 Task: Sort the products in the category "Jams & Jellies" by price (lowest first).
Action: Mouse moved to (633, 237)
Screenshot: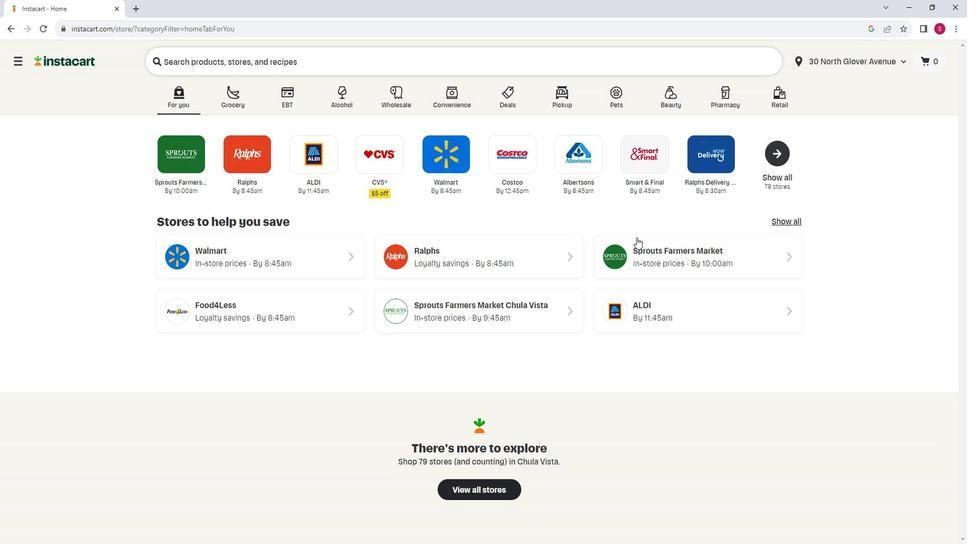 
Action: Mouse pressed left at (633, 237)
Screenshot: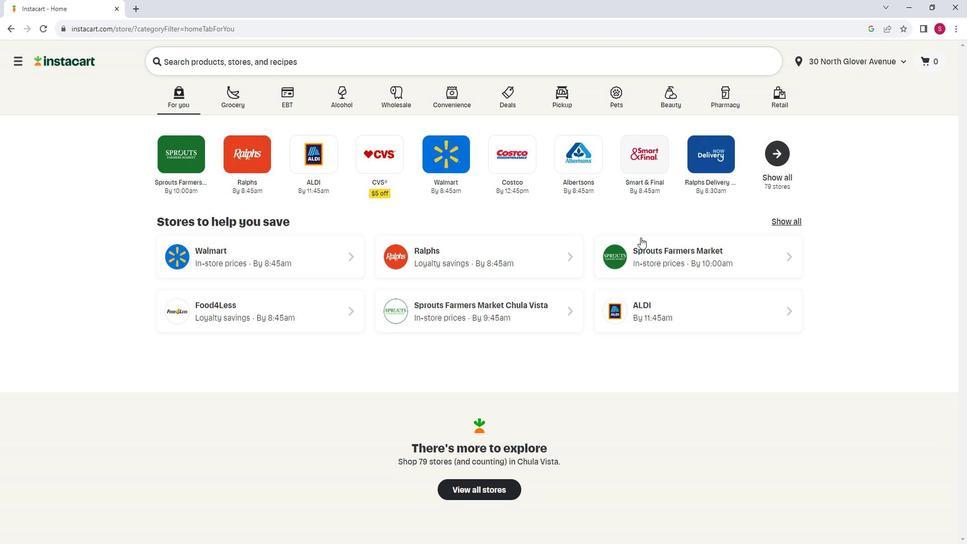 
Action: Mouse moved to (72, 284)
Screenshot: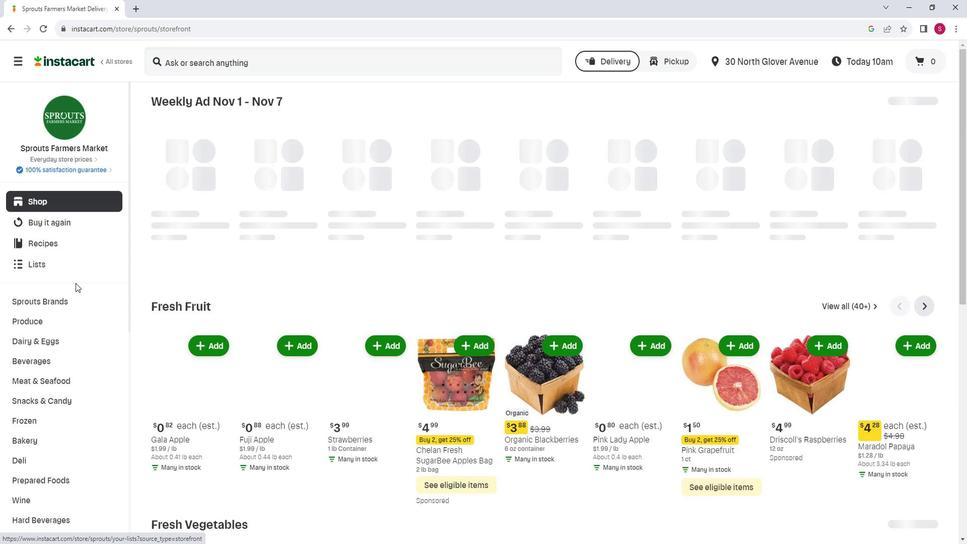 
Action: Mouse scrolled (72, 283) with delta (0, 0)
Screenshot: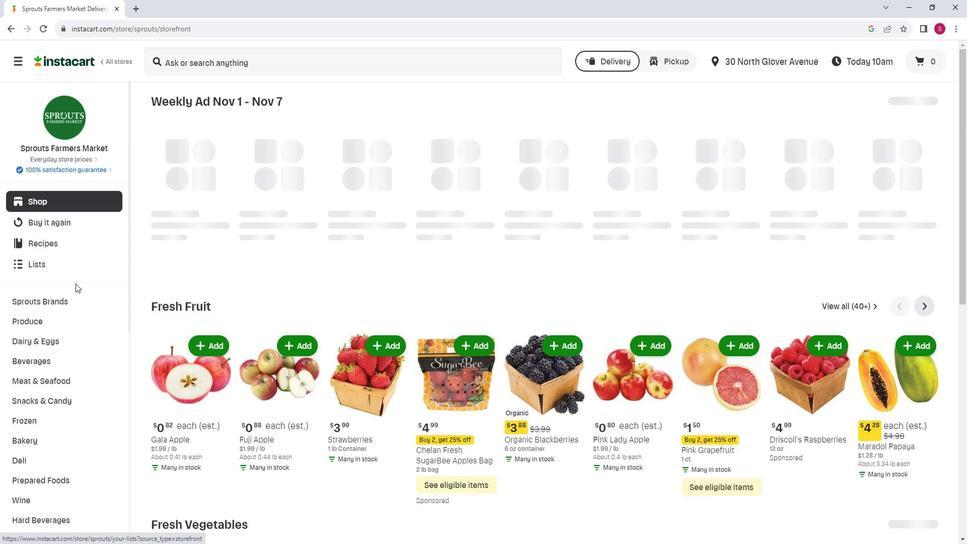 
Action: Mouse moved to (72, 284)
Screenshot: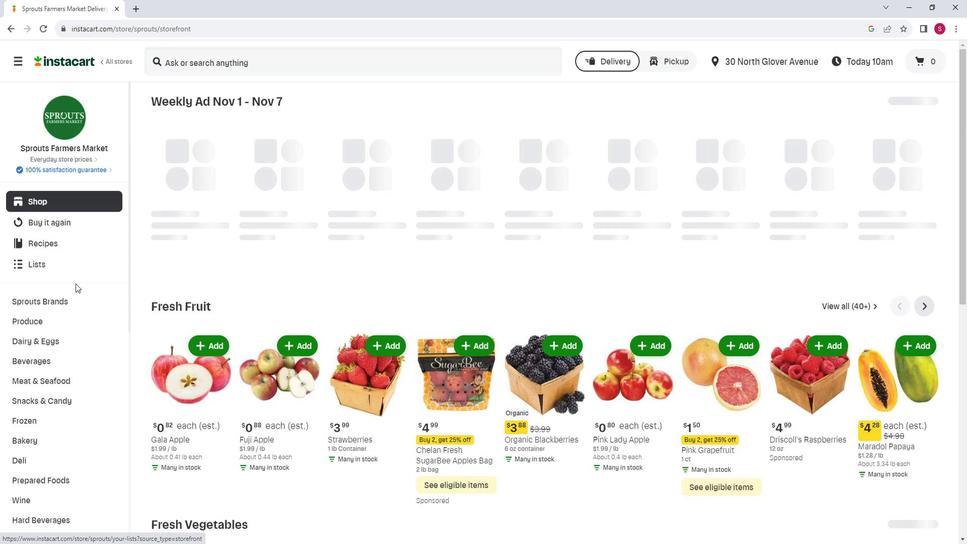 
Action: Mouse scrolled (72, 284) with delta (0, 0)
Screenshot: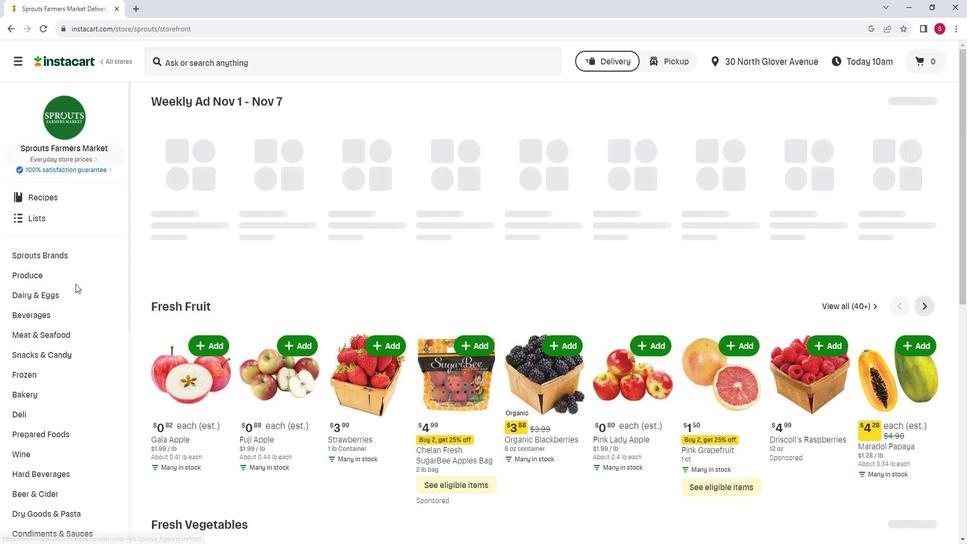 
Action: Mouse moved to (72, 284)
Screenshot: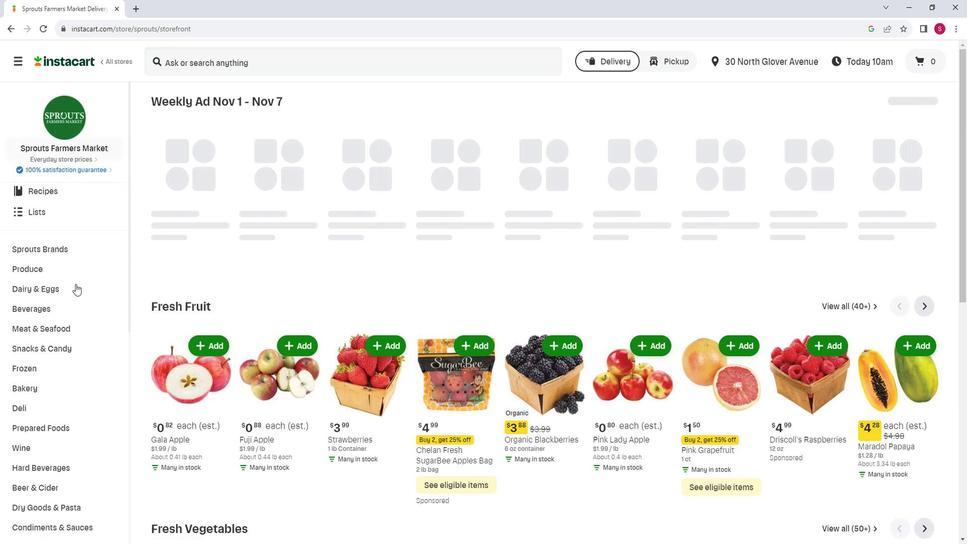 
Action: Mouse scrolled (72, 284) with delta (0, 0)
Screenshot: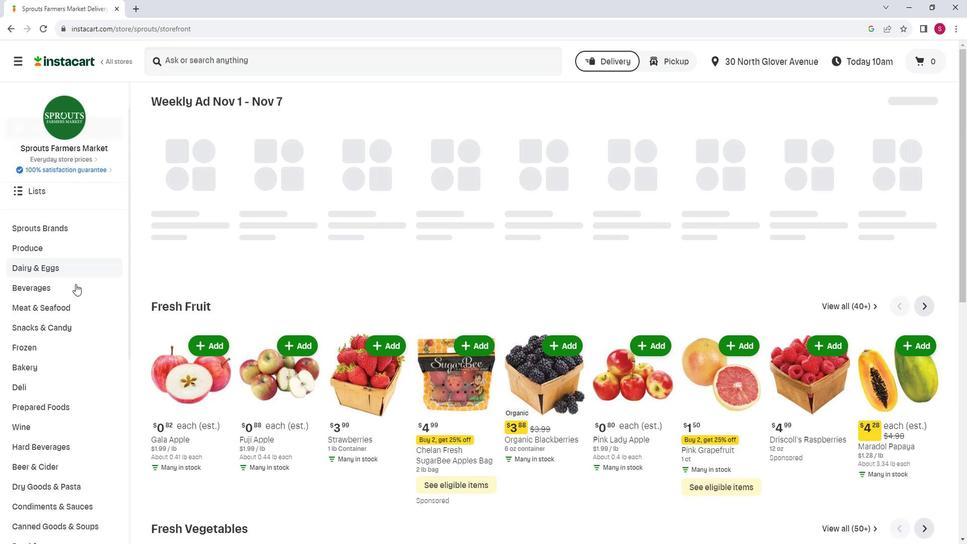 
Action: Mouse moved to (74, 284)
Screenshot: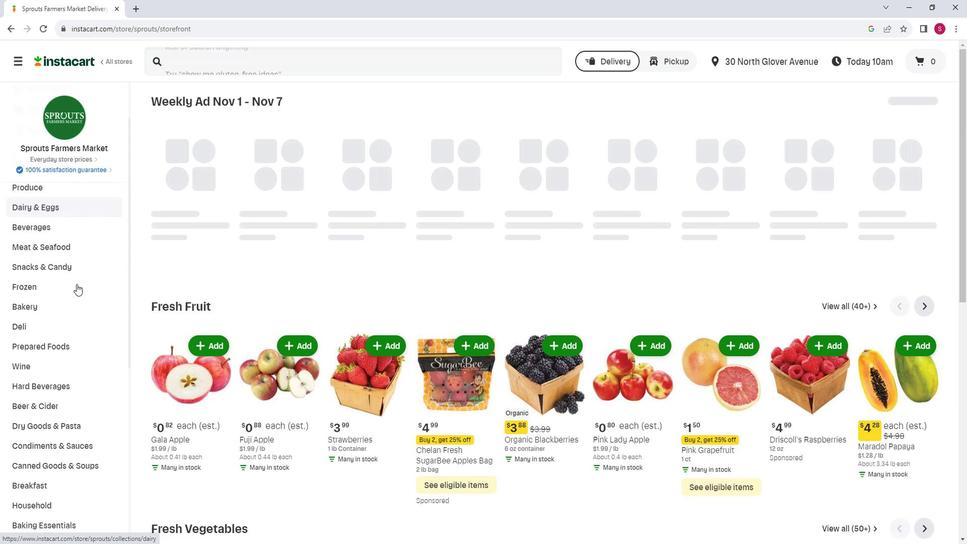 
Action: Mouse scrolled (74, 284) with delta (0, 0)
Screenshot: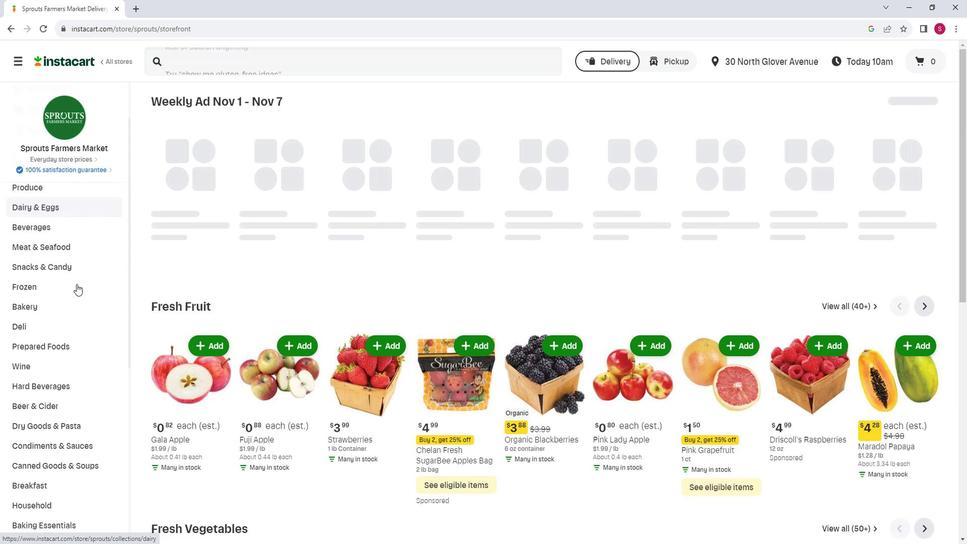 
Action: Mouse moved to (54, 404)
Screenshot: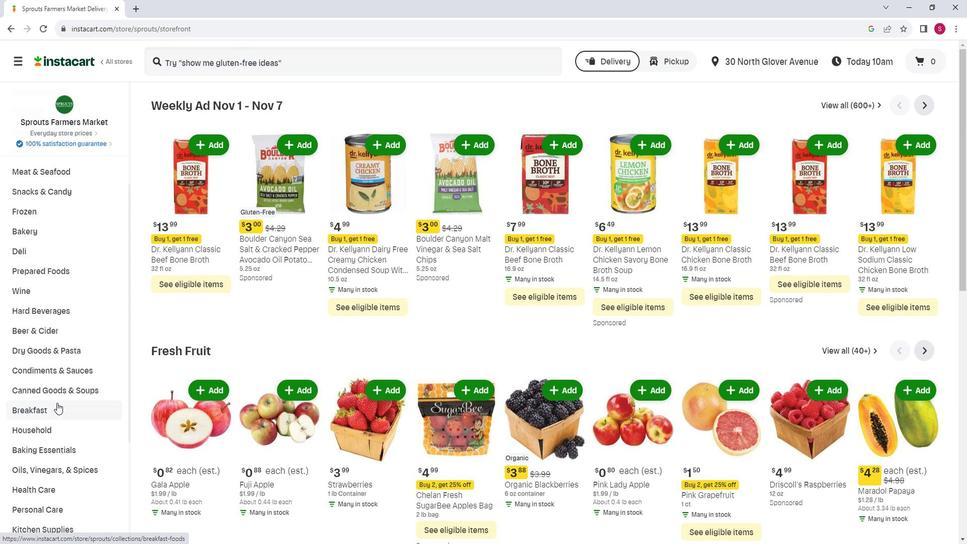 
Action: Mouse pressed left at (54, 404)
Screenshot: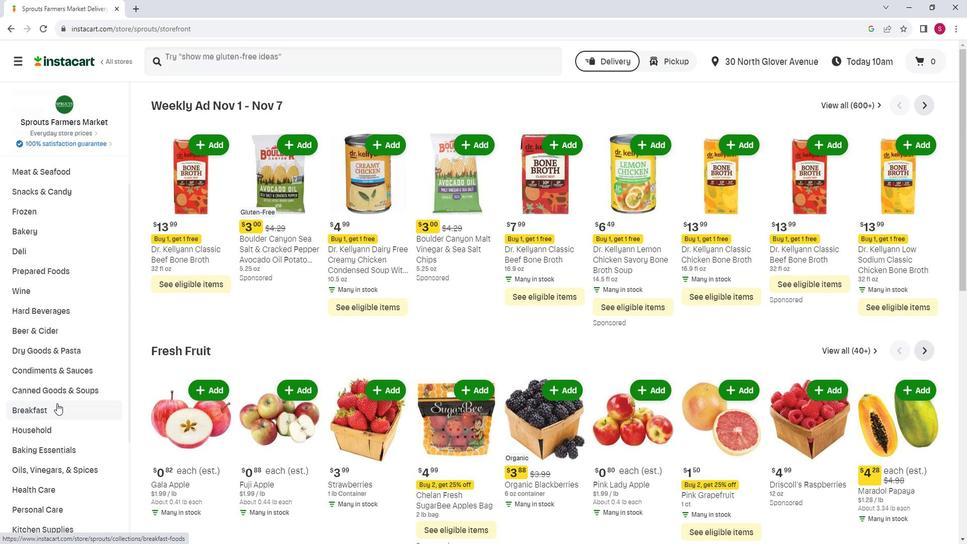 
Action: Mouse moved to (603, 129)
Screenshot: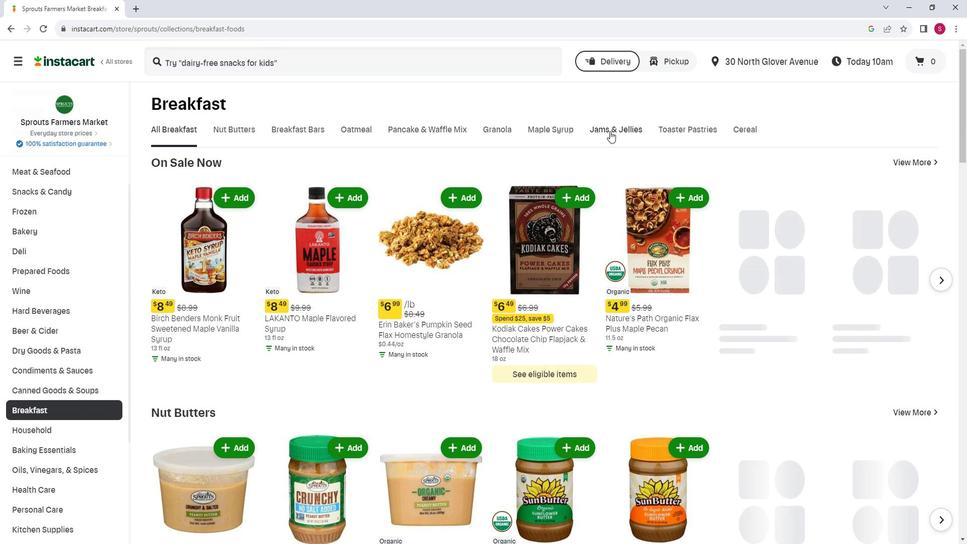 
Action: Mouse pressed left at (603, 129)
Screenshot: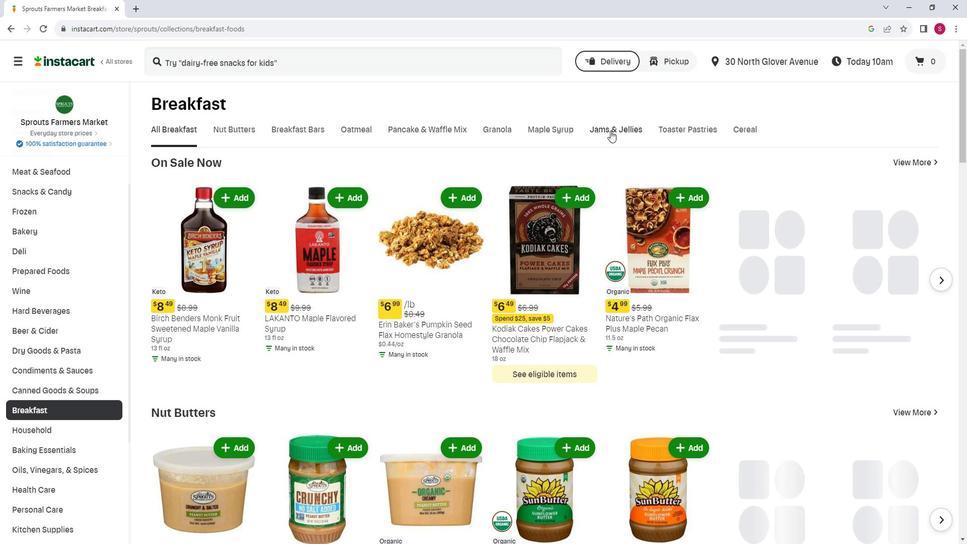 
Action: Mouse moved to (237, 178)
Screenshot: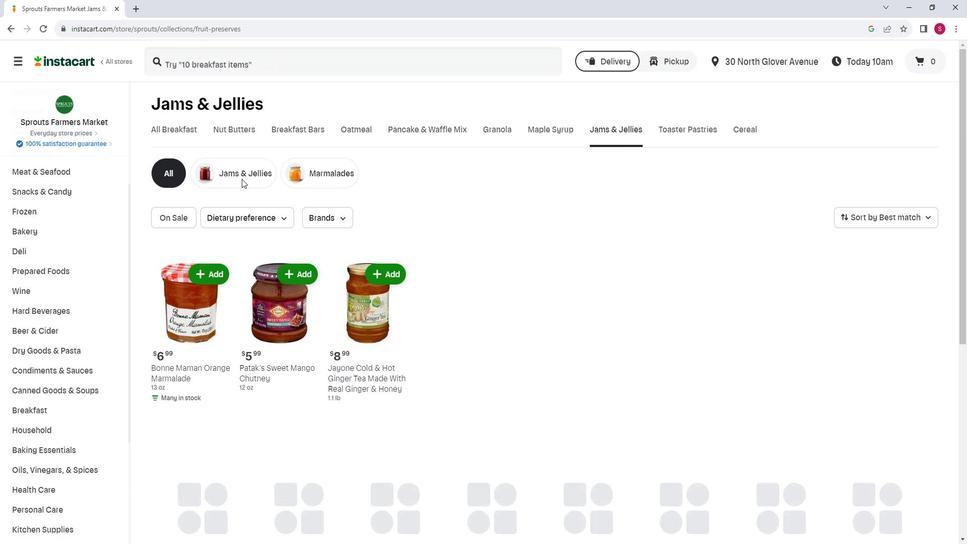
Action: Mouse pressed left at (237, 178)
Screenshot: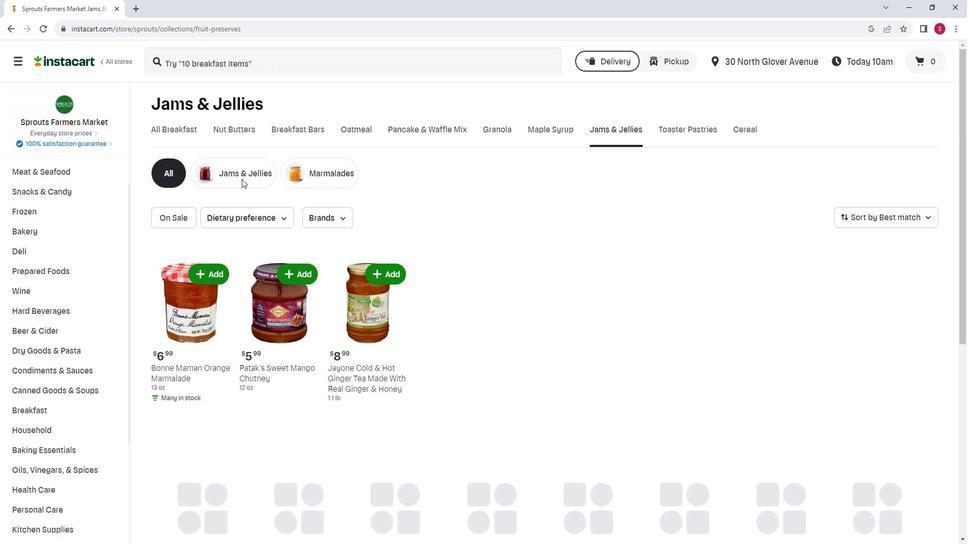 
Action: Mouse moved to (231, 175)
Screenshot: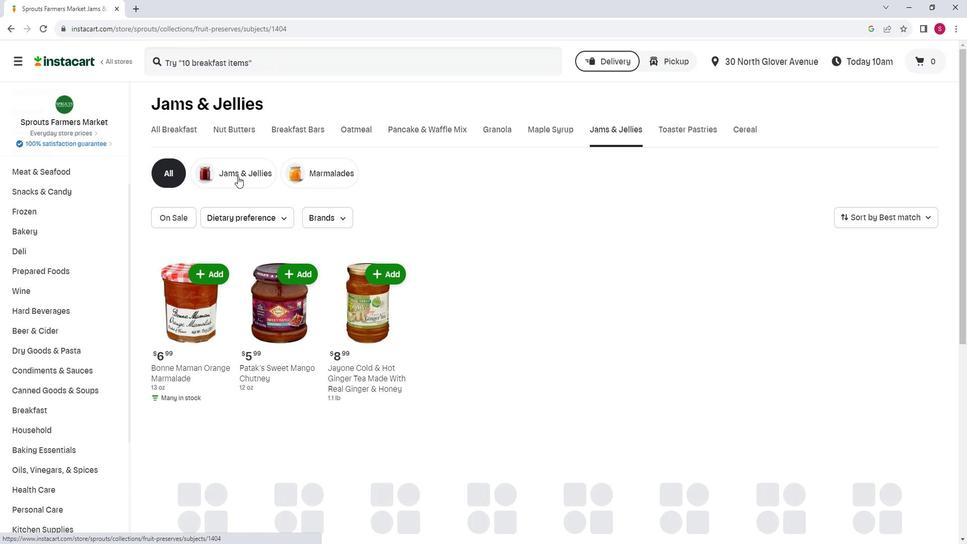 
Action: Mouse pressed left at (231, 175)
Screenshot: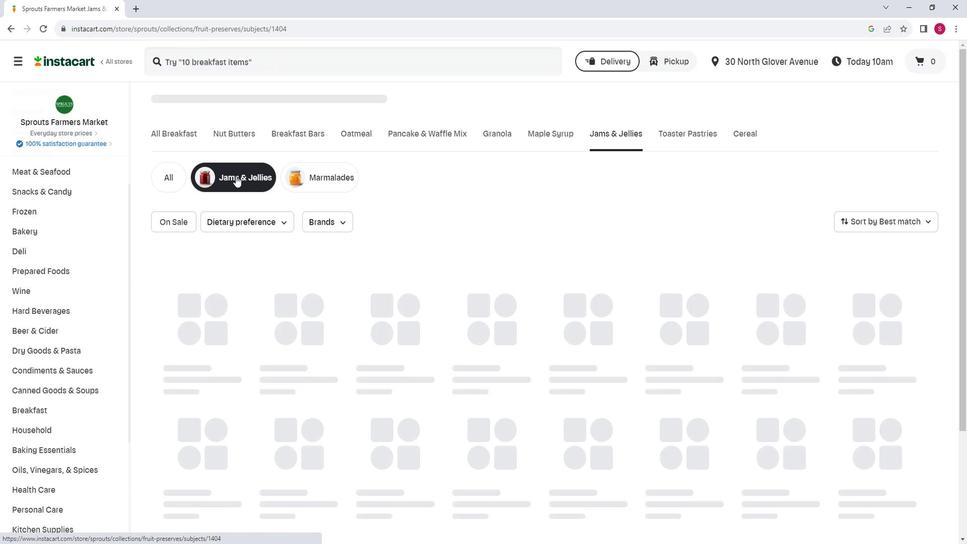 
Action: Mouse moved to (909, 208)
Screenshot: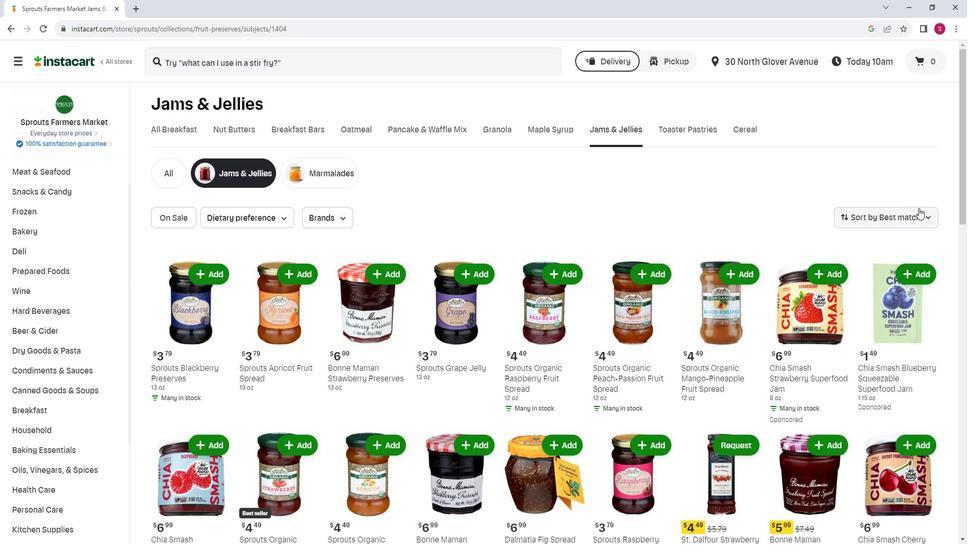 
Action: Mouse pressed left at (909, 208)
Screenshot: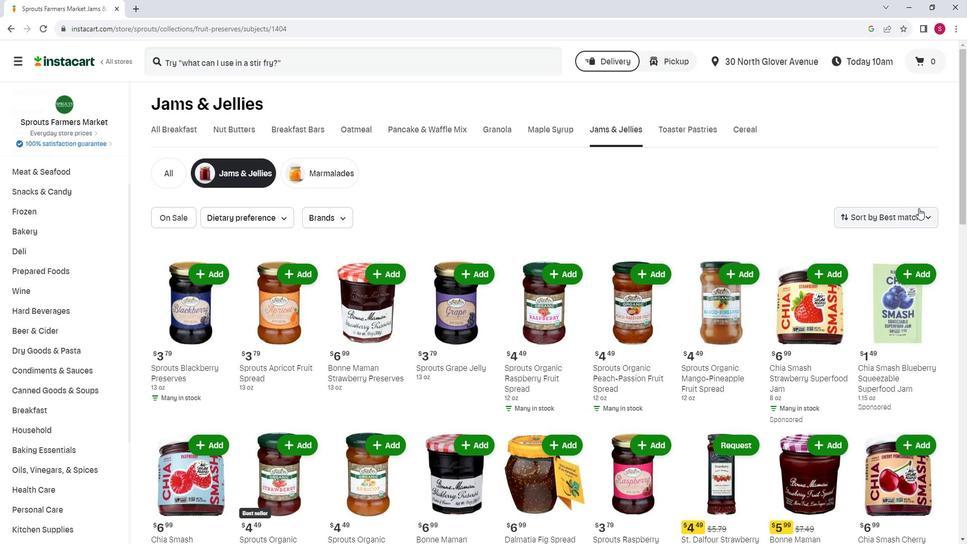 
Action: Mouse moved to (896, 262)
Screenshot: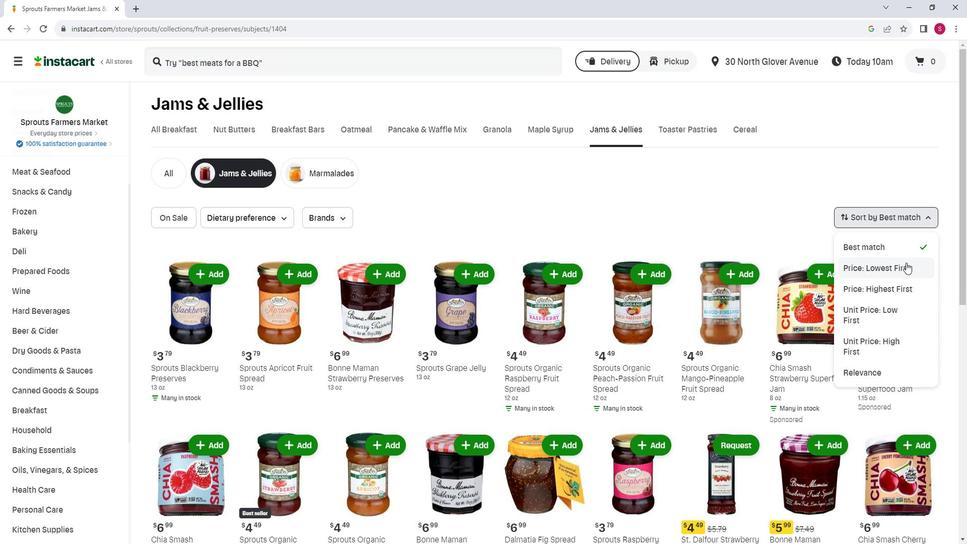 
Action: Mouse pressed left at (896, 262)
Screenshot: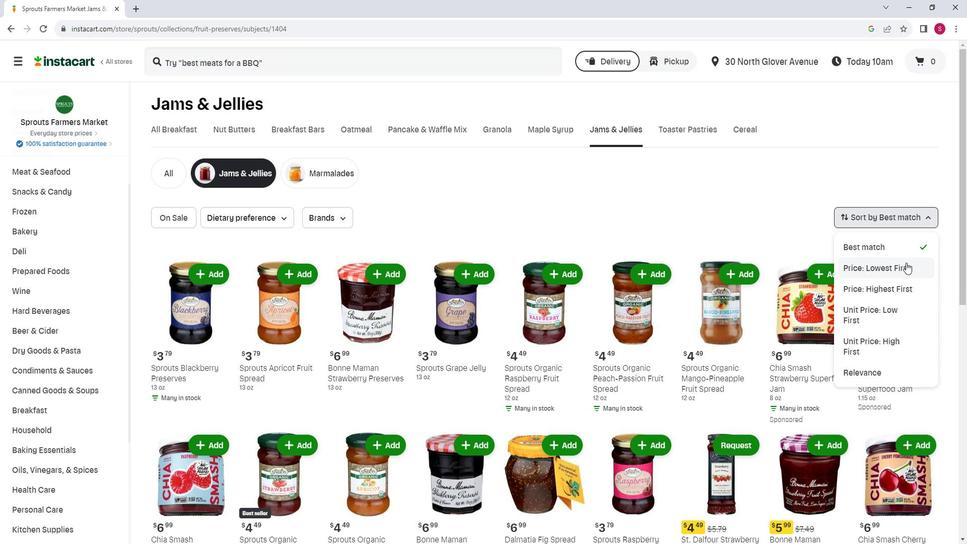 
Action: Mouse moved to (654, 220)
Screenshot: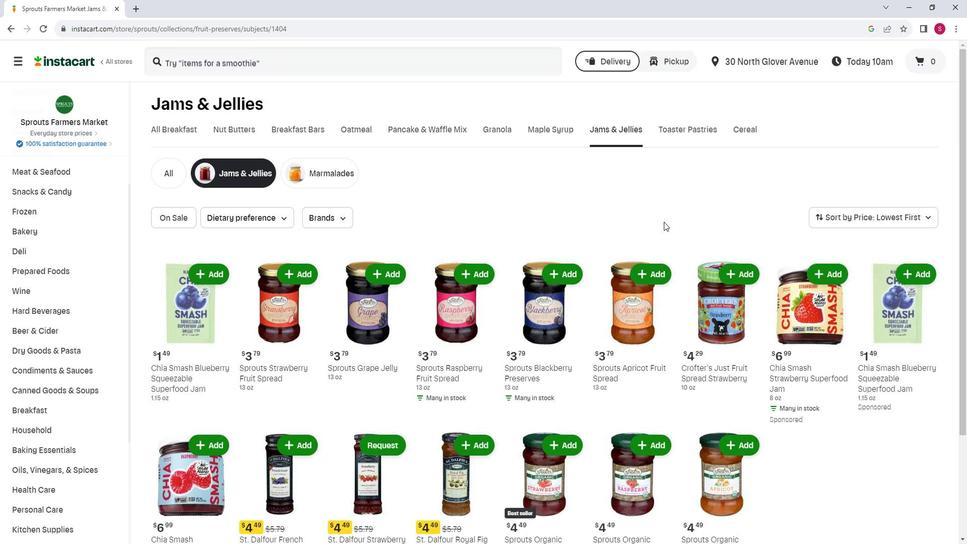 
Action: Mouse scrolled (654, 220) with delta (0, 0)
Screenshot: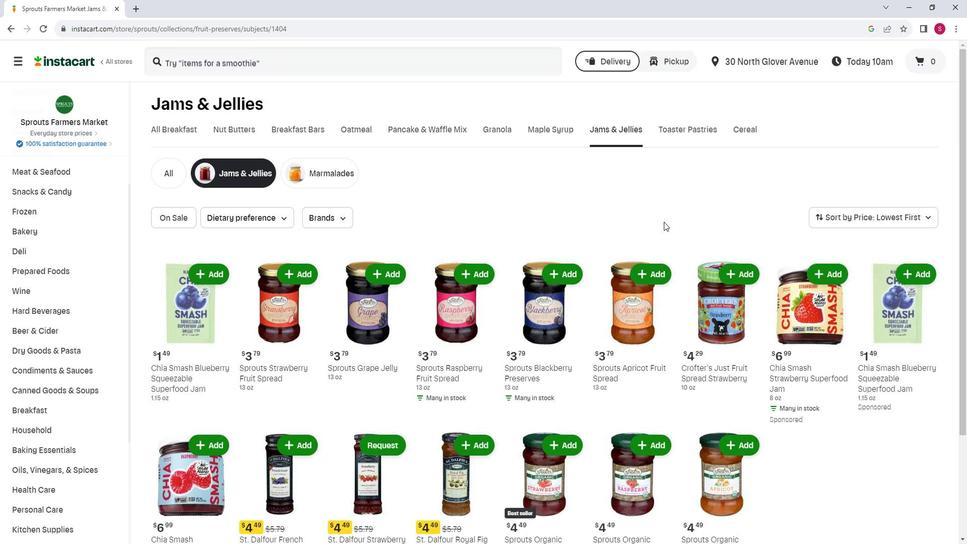 
Action: Mouse moved to (651, 220)
Screenshot: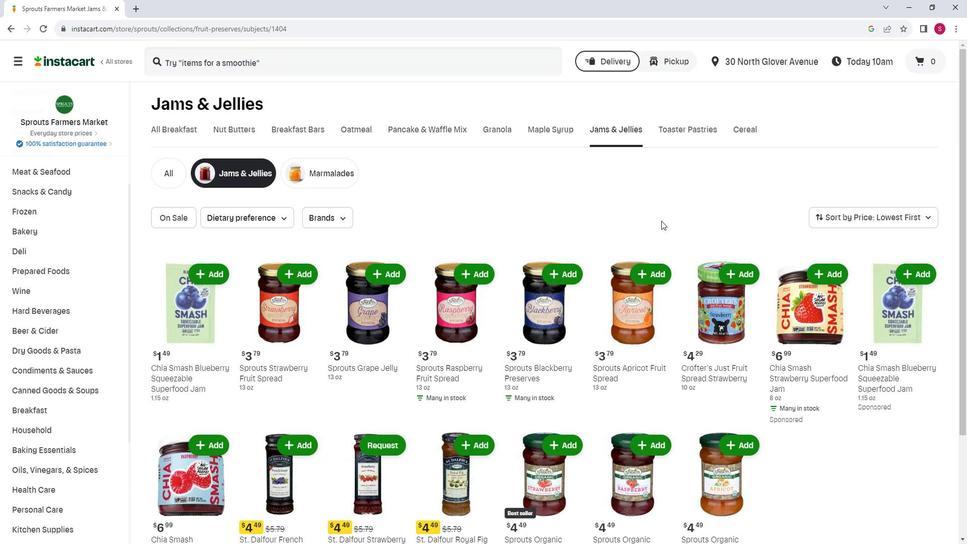 
Action: Mouse scrolled (651, 219) with delta (0, 0)
Screenshot: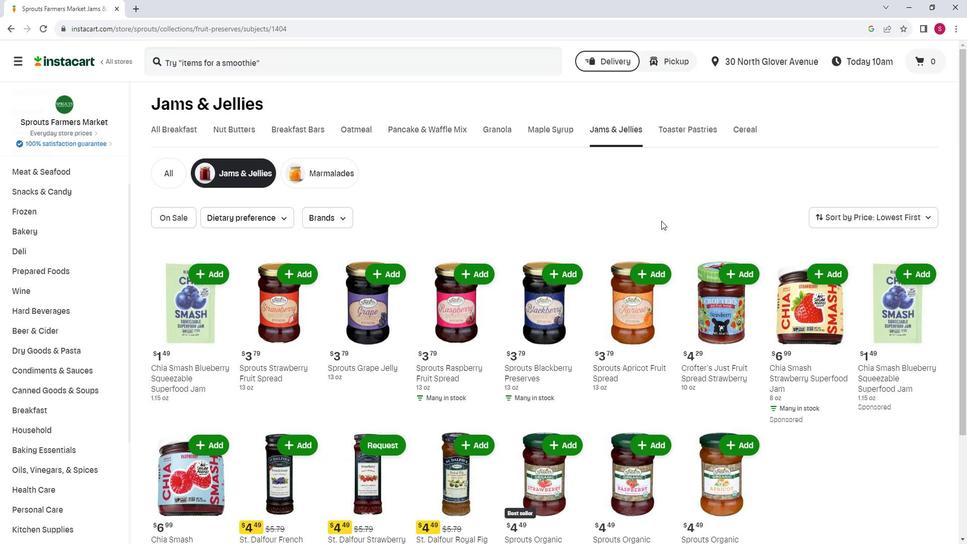 
Action: Mouse scrolled (651, 219) with delta (0, 0)
Screenshot: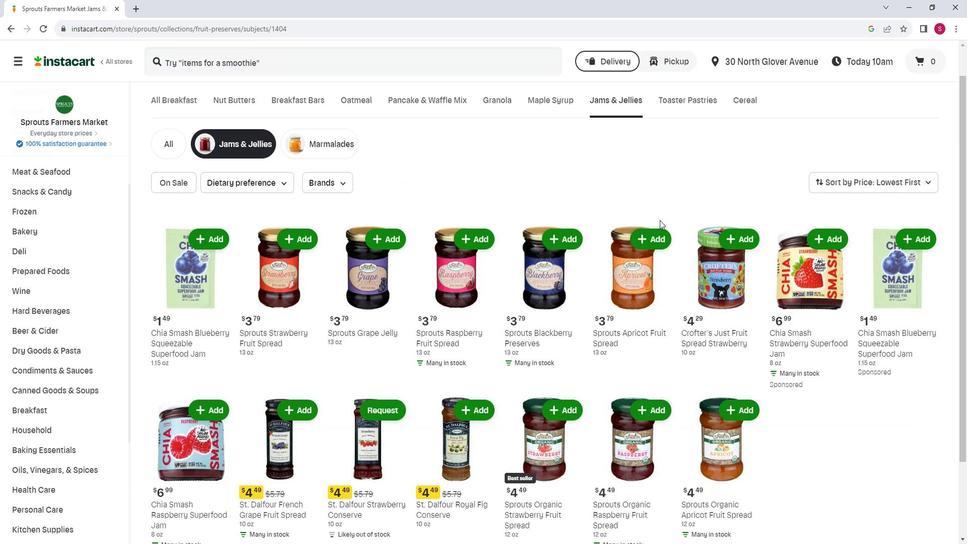 
Action: Mouse scrolled (651, 219) with delta (0, 0)
Screenshot: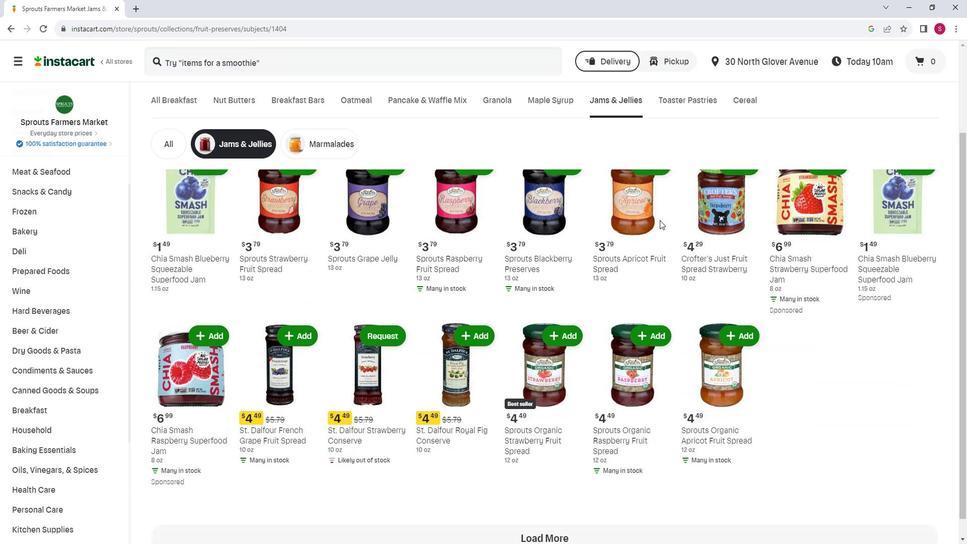 
Action: Mouse scrolled (651, 219) with delta (0, 0)
Screenshot: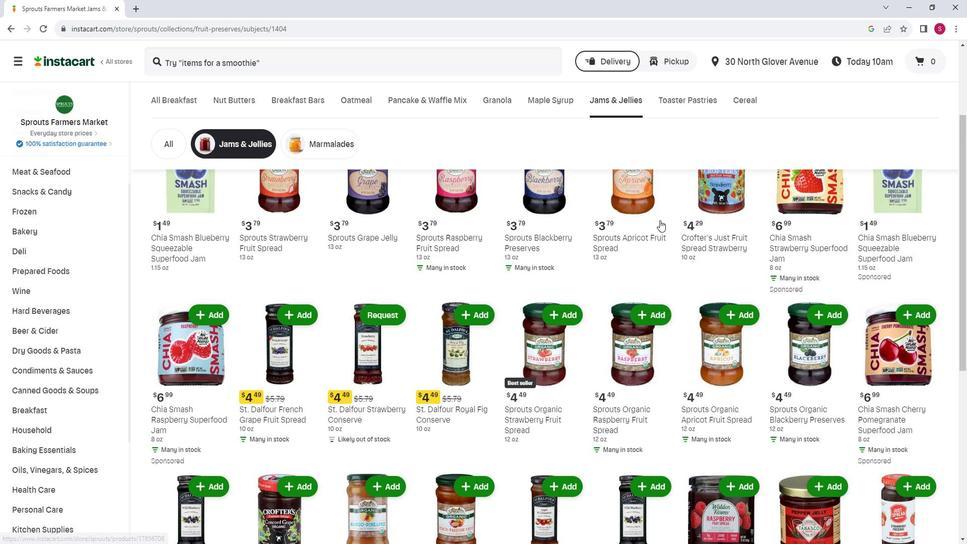 
Action: Mouse scrolled (651, 219) with delta (0, 0)
Screenshot: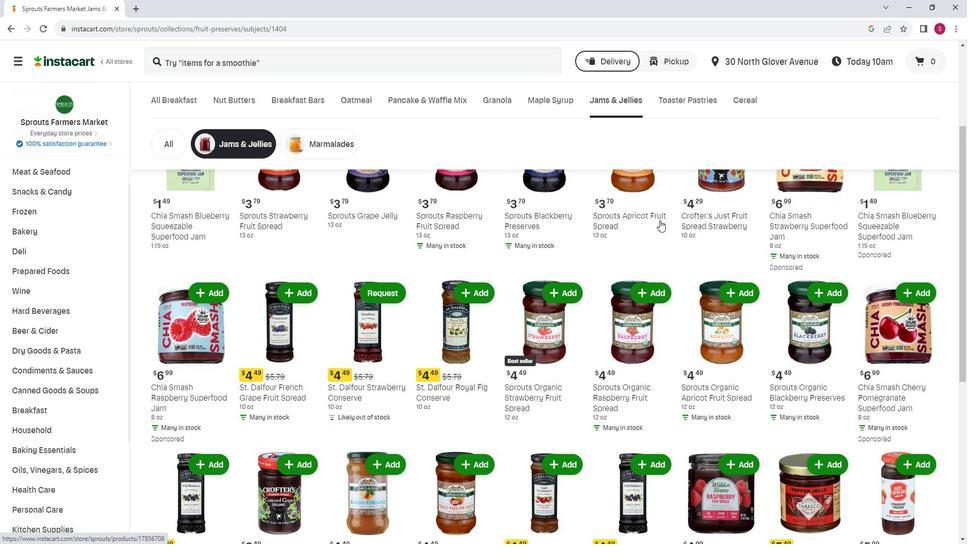 
Action: Mouse scrolled (651, 219) with delta (0, 0)
Screenshot: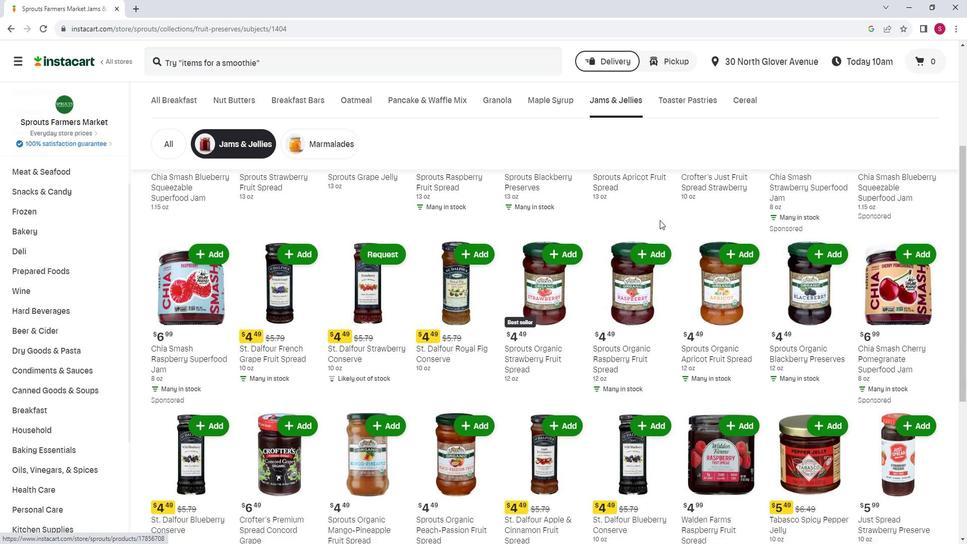 
Action: Mouse scrolled (651, 219) with delta (0, 0)
Screenshot: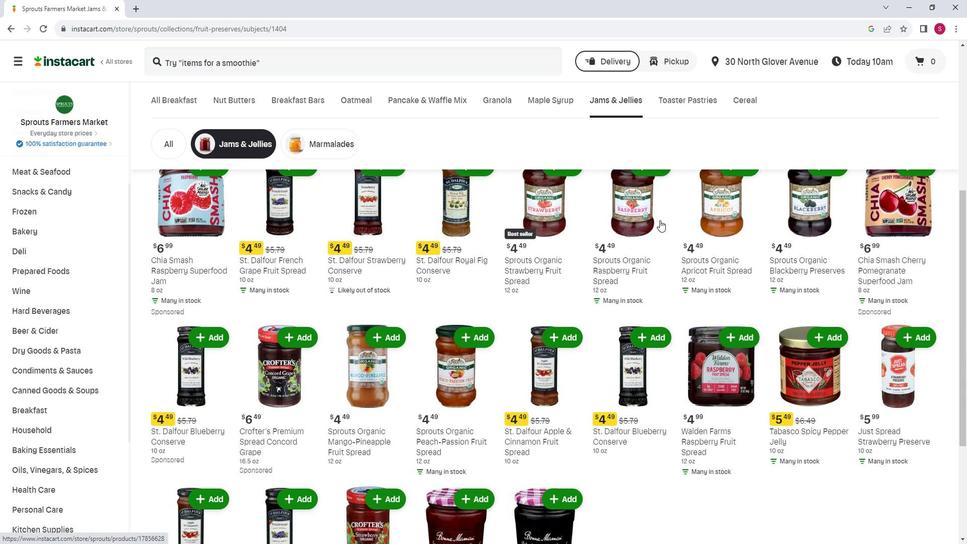 
Action: Mouse scrolled (651, 219) with delta (0, 0)
Screenshot: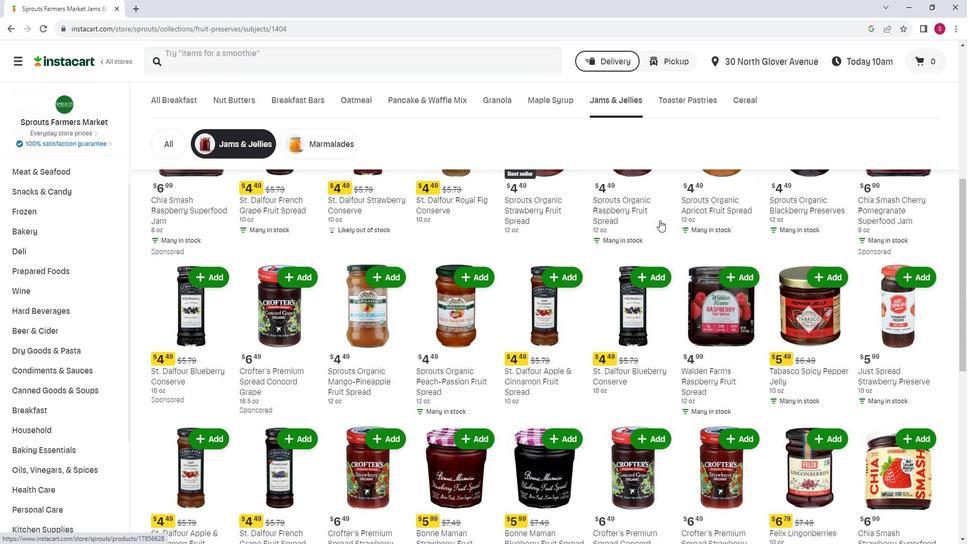 
Action: Mouse scrolled (651, 219) with delta (0, 0)
Screenshot: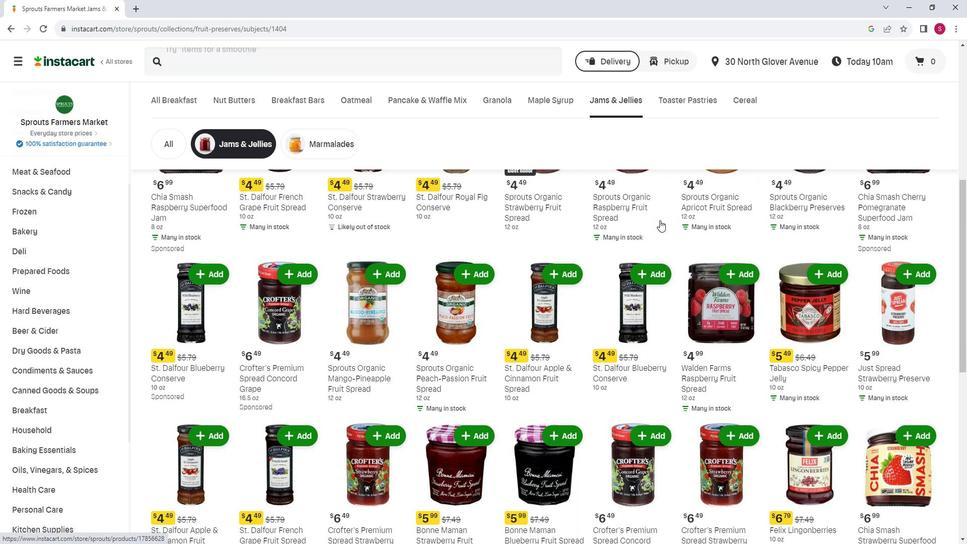 
Action: Mouse scrolled (651, 219) with delta (0, 0)
Screenshot: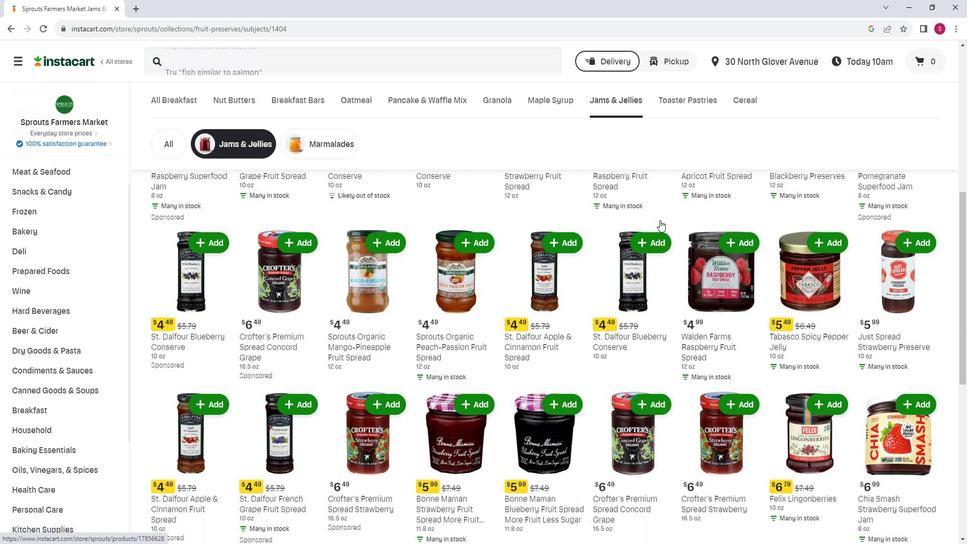 
Action: Mouse scrolled (651, 219) with delta (0, 0)
Screenshot: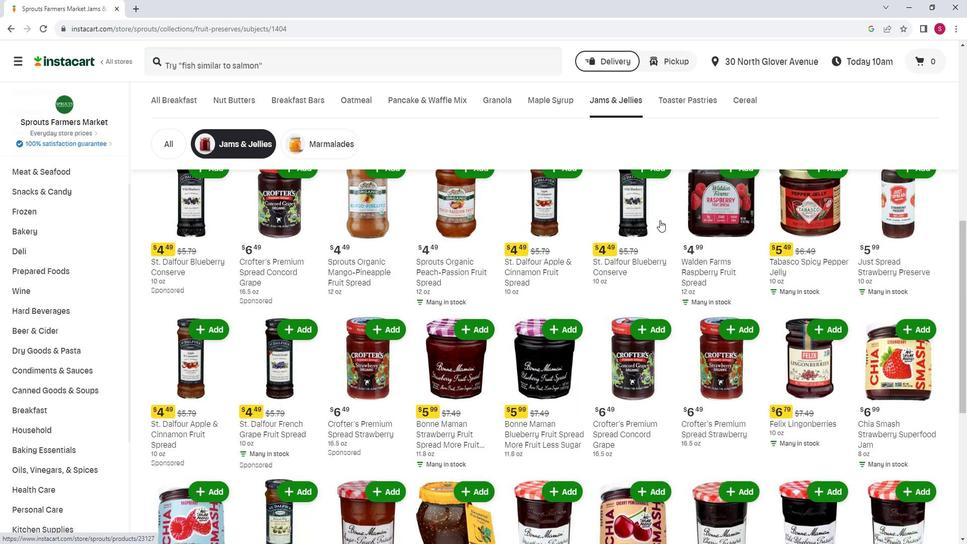 
Action: Mouse scrolled (651, 219) with delta (0, 0)
Screenshot: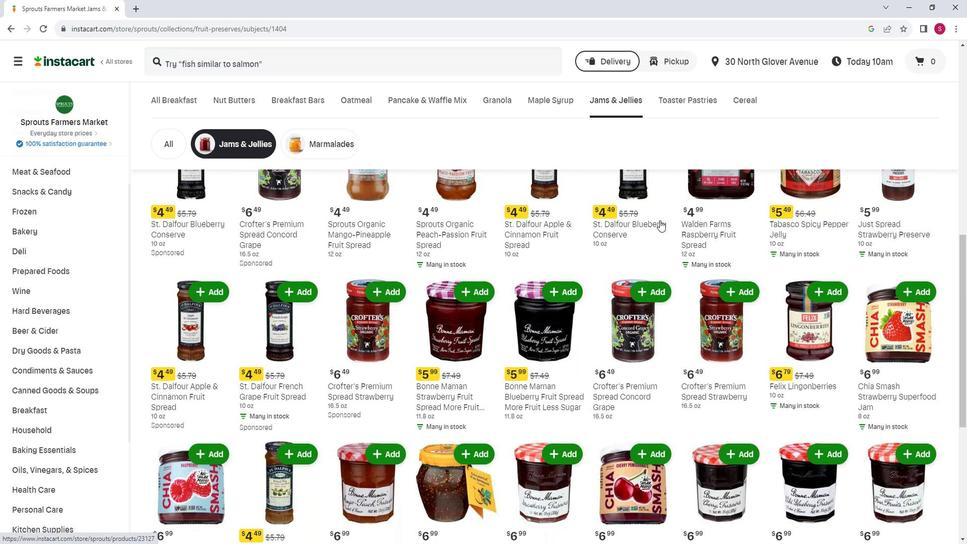 
Action: Mouse scrolled (651, 219) with delta (0, 0)
Screenshot: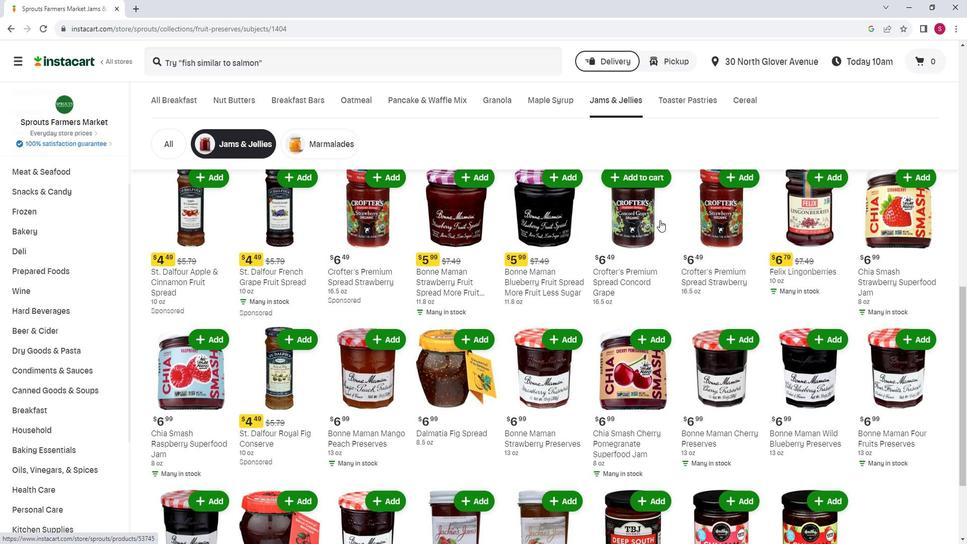 
Action: Mouse scrolled (651, 219) with delta (0, 0)
Screenshot: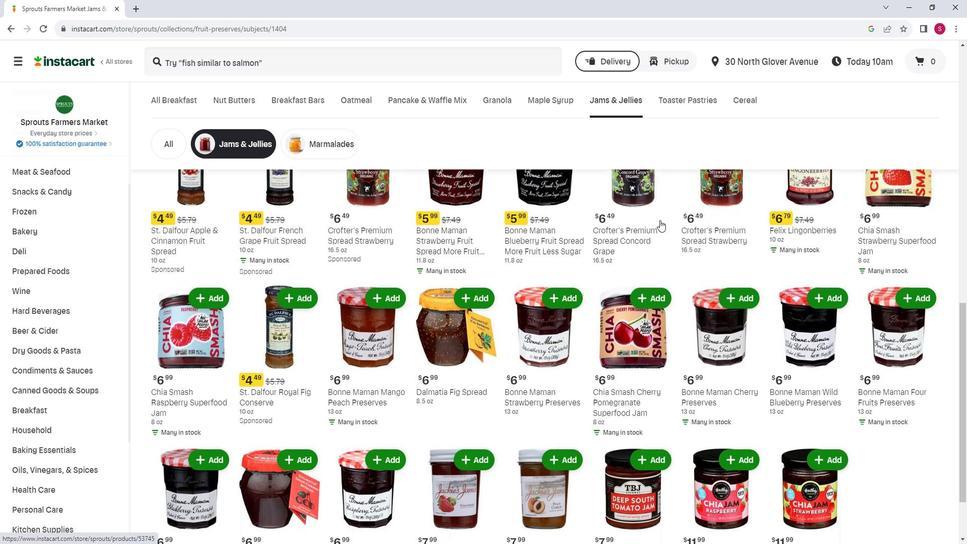 
Action: Mouse scrolled (651, 219) with delta (0, 0)
Screenshot: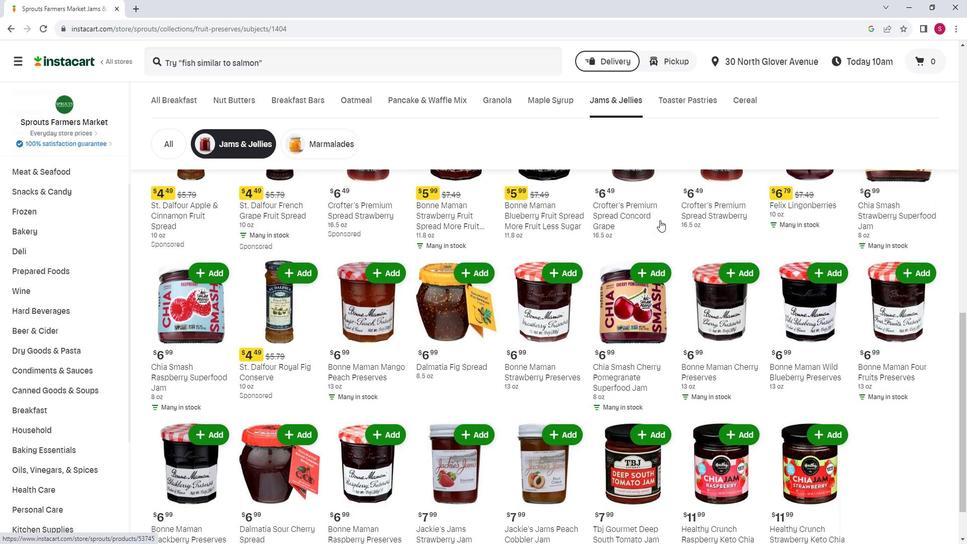 
Action: Mouse scrolled (651, 219) with delta (0, 0)
Screenshot: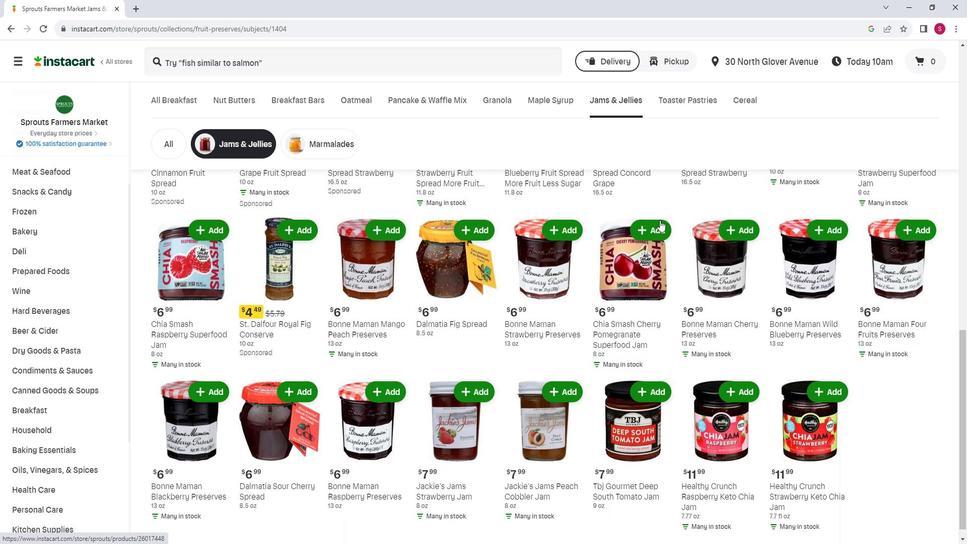 
Action: Mouse scrolled (651, 219) with delta (0, 0)
Screenshot: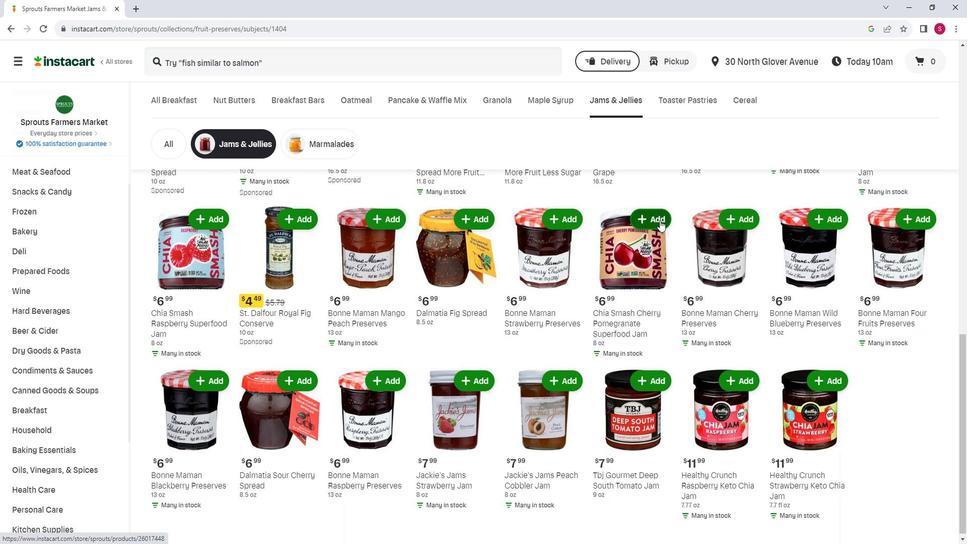 
Action: Mouse moved to (651, 220)
Screenshot: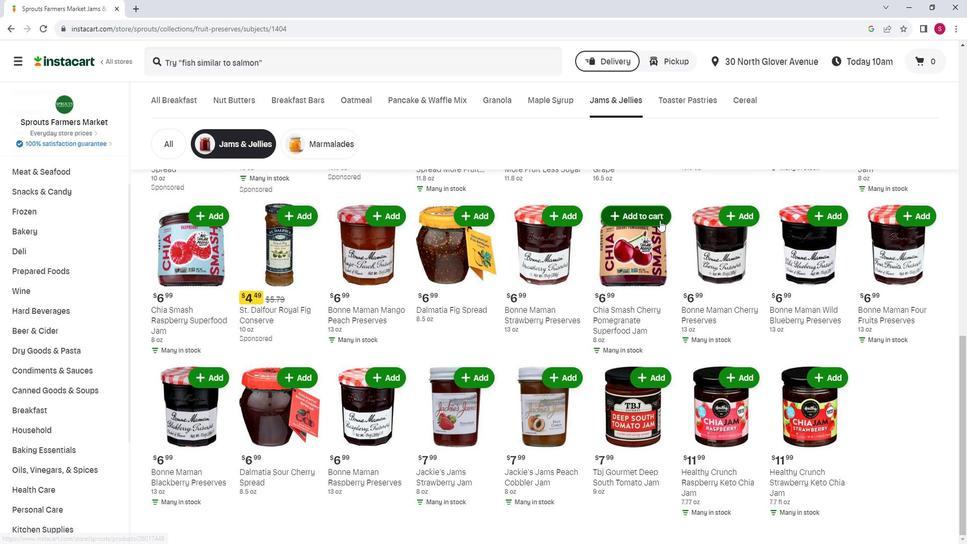 
